 Task: In the Contact  Eleanor_Green@nyc.gov, schedule and save the meeting with title: 'Collaborative Discussion', Select date: '24 August, 2023', select start time: 3:00:PM. Add location on call (718) 987-6566 with meeting description: For further discussion on products, kindly join the meeting.. Logged in from softage.6@softage.net
Action: Mouse moved to (79, 72)
Screenshot: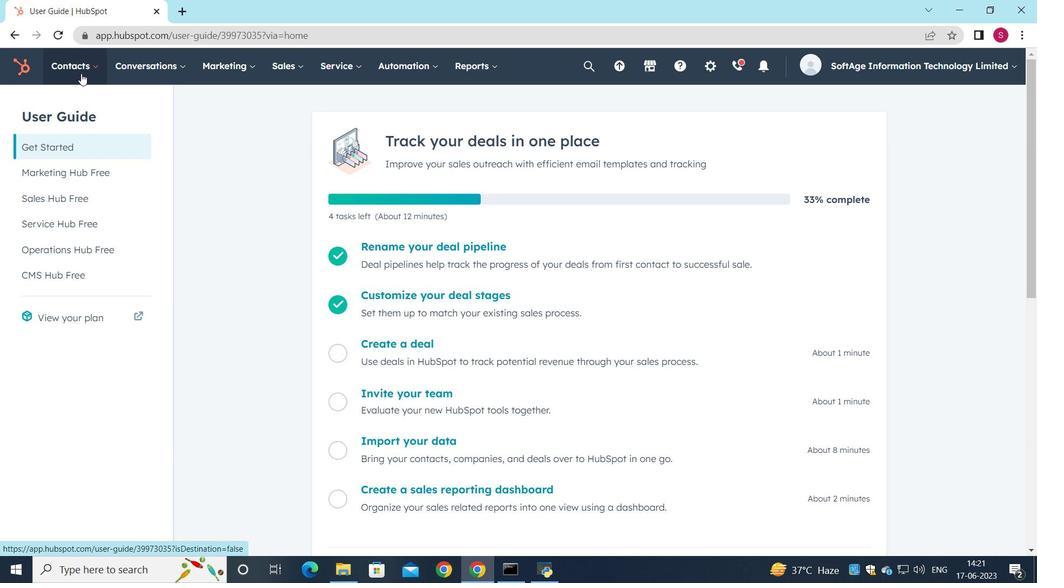 
Action: Mouse pressed left at (79, 72)
Screenshot: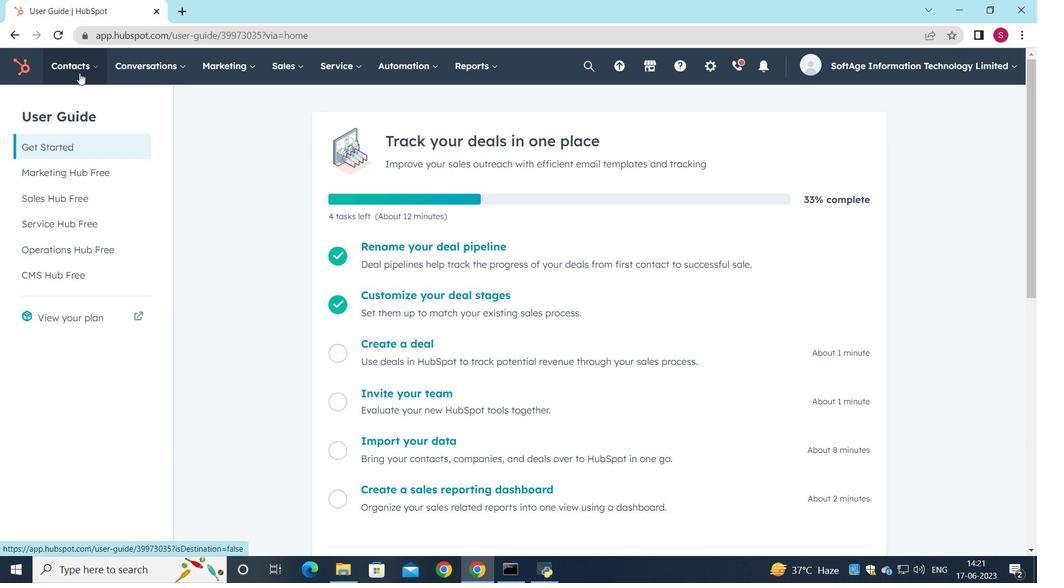 
Action: Mouse moved to (87, 96)
Screenshot: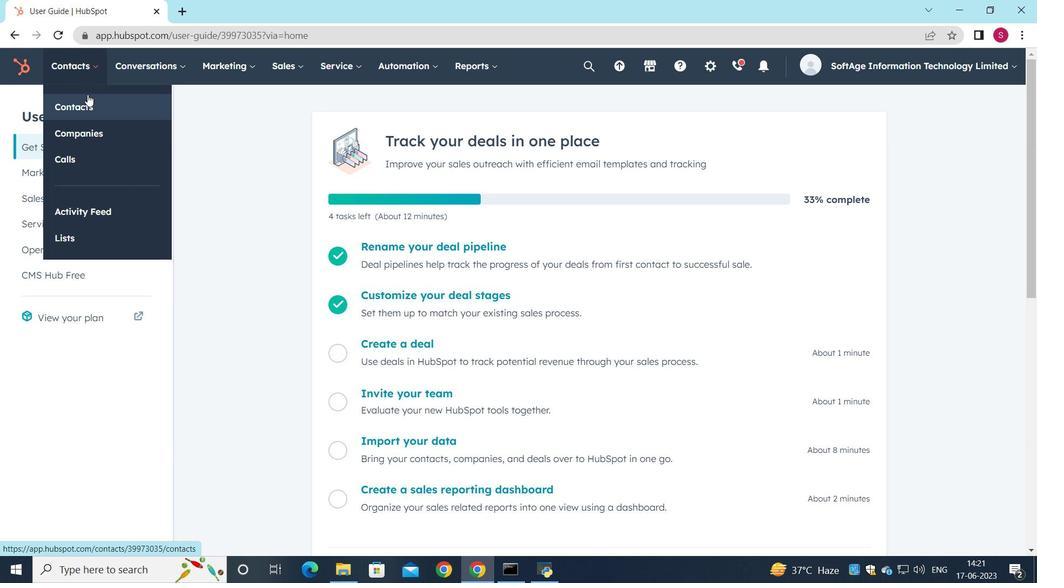 
Action: Mouse pressed left at (87, 96)
Screenshot: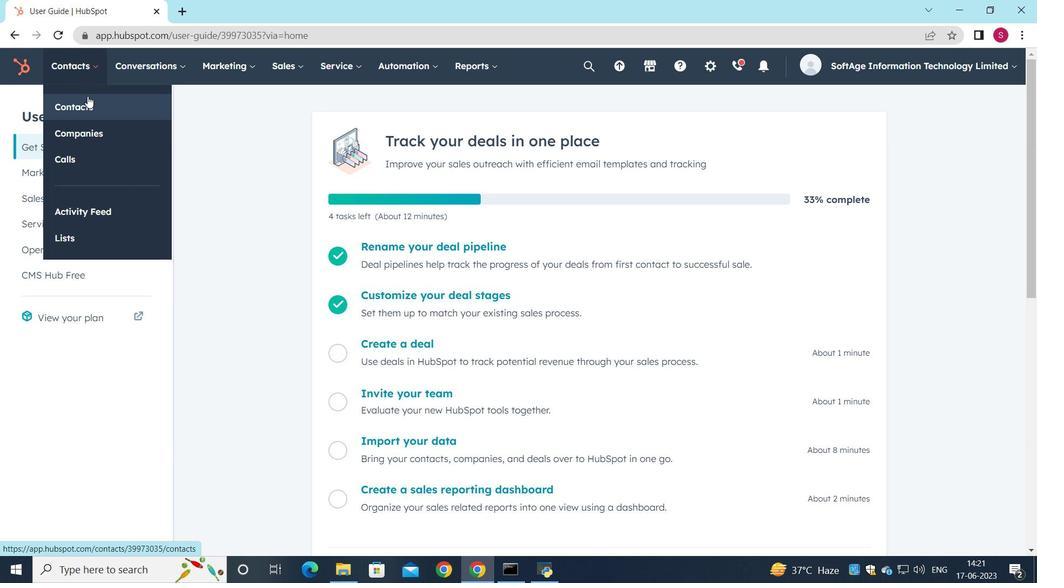 
Action: Mouse moved to (151, 218)
Screenshot: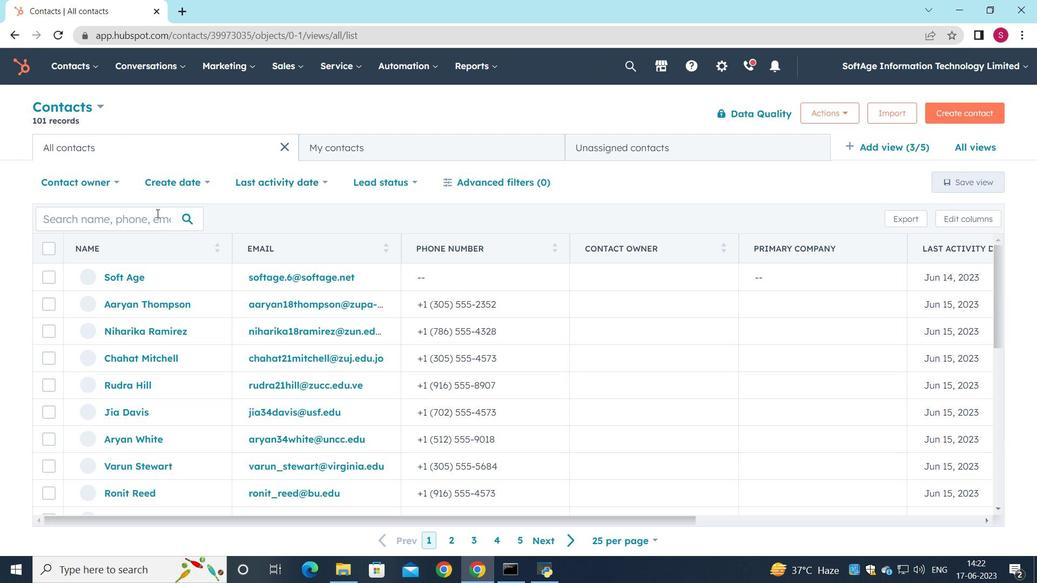 
Action: Mouse pressed left at (151, 218)
Screenshot: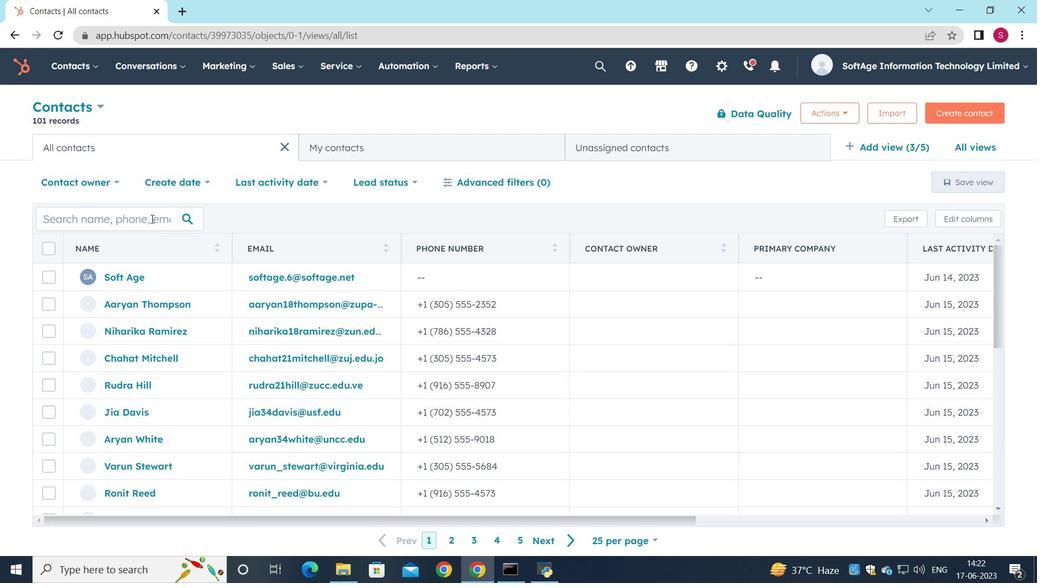 
Action: Mouse moved to (152, 218)
Screenshot: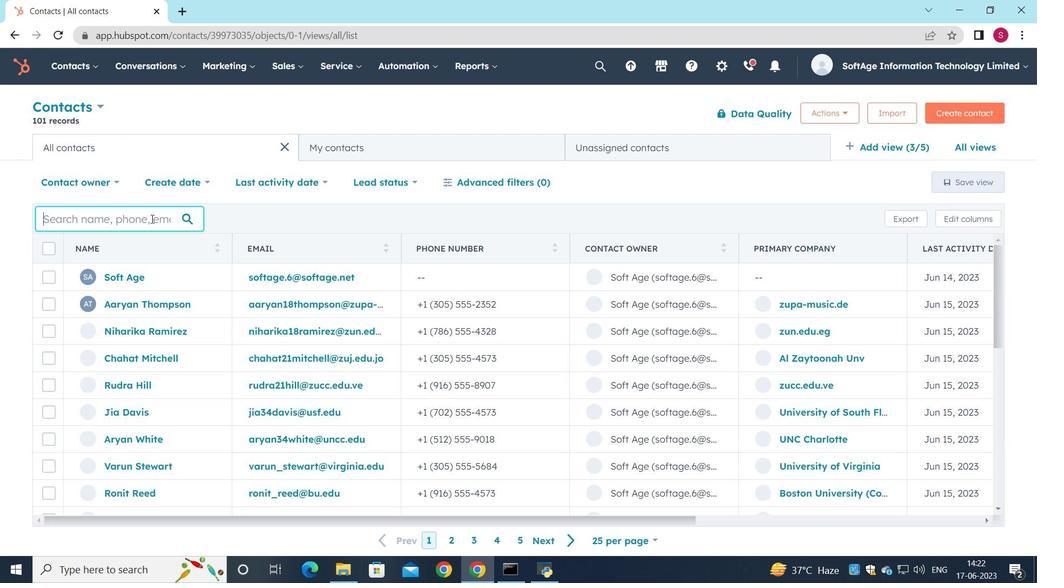 
Action: Key pressed <Key.shift>Eleanor<Key.shift><Key.shift><Key.shift><Key.shift><Key.shift><Key.shift><Key.shift><Key.shift><Key.shift><Key.shift>_<Key.shift>Green<Key.shift>@nyc.gov
Screenshot: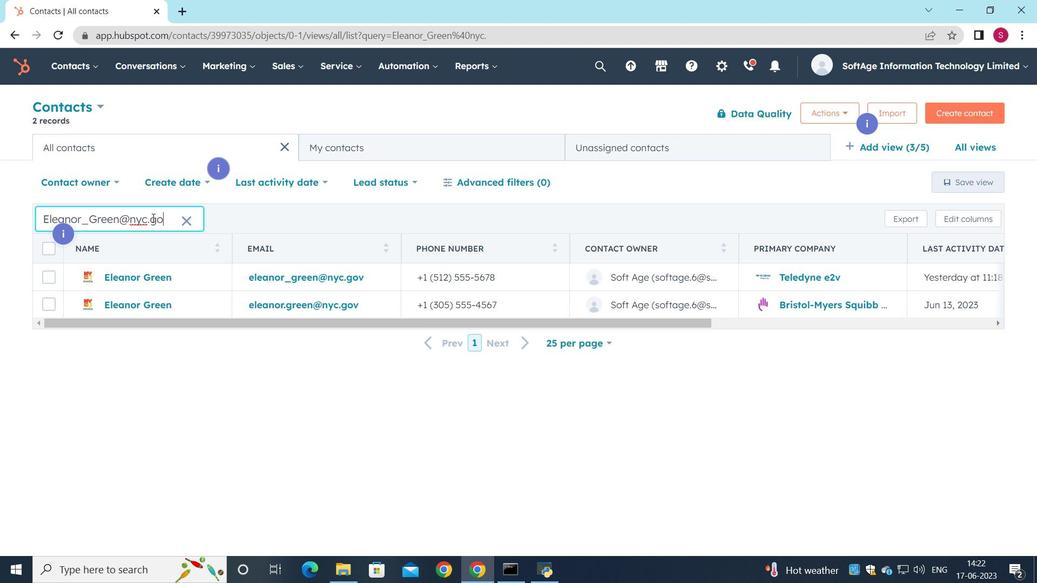 
Action: Mouse moved to (125, 279)
Screenshot: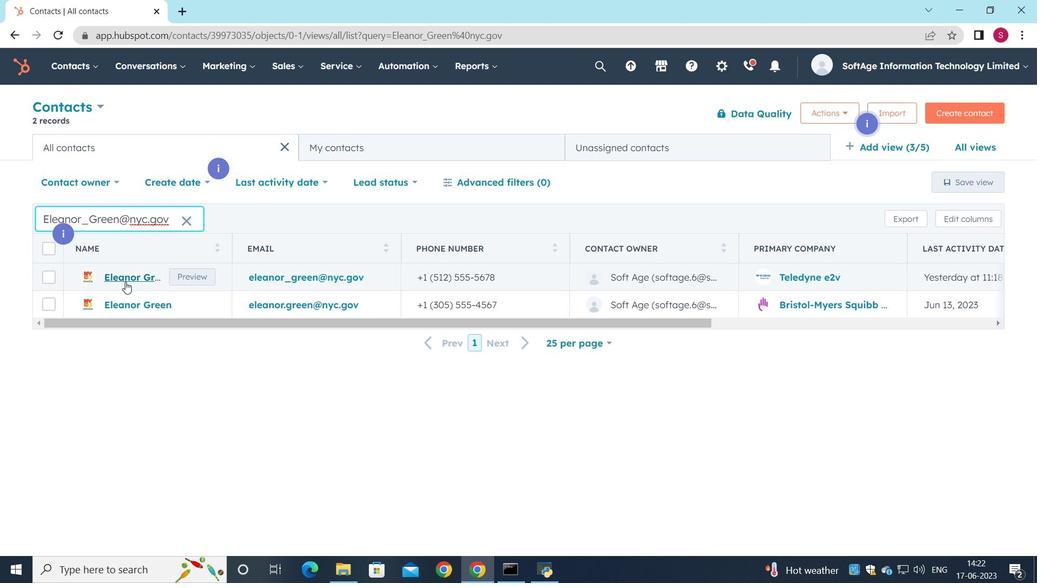 
Action: Mouse pressed left at (125, 279)
Screenshot: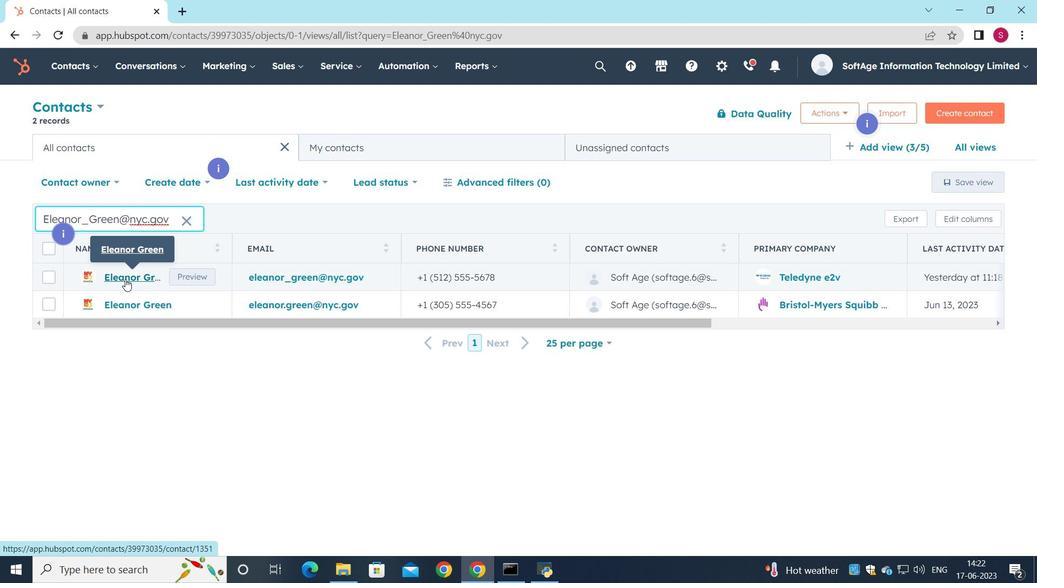 
Action: Mouse moved to (170, 217)
Screenshot: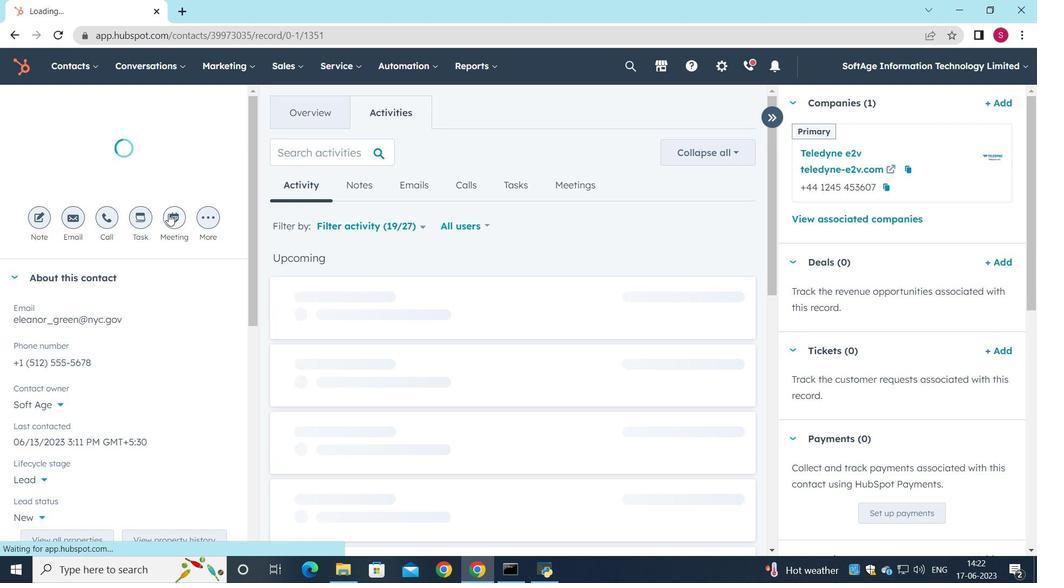 
Action: Mouse pressed left at (170, 217)
Screenshot: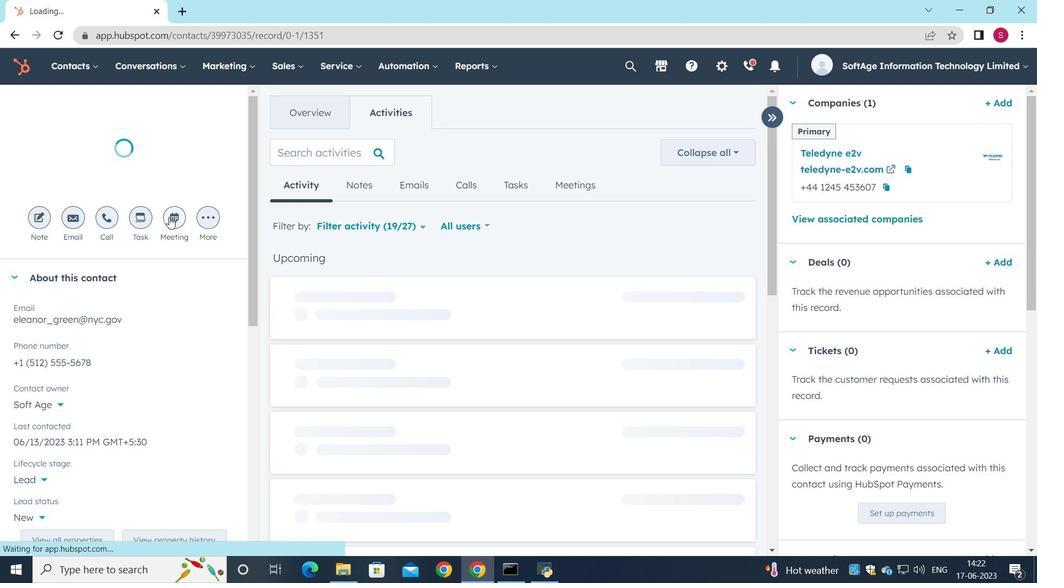 
Action: Mouse moved to (167, 229)
Screenshot: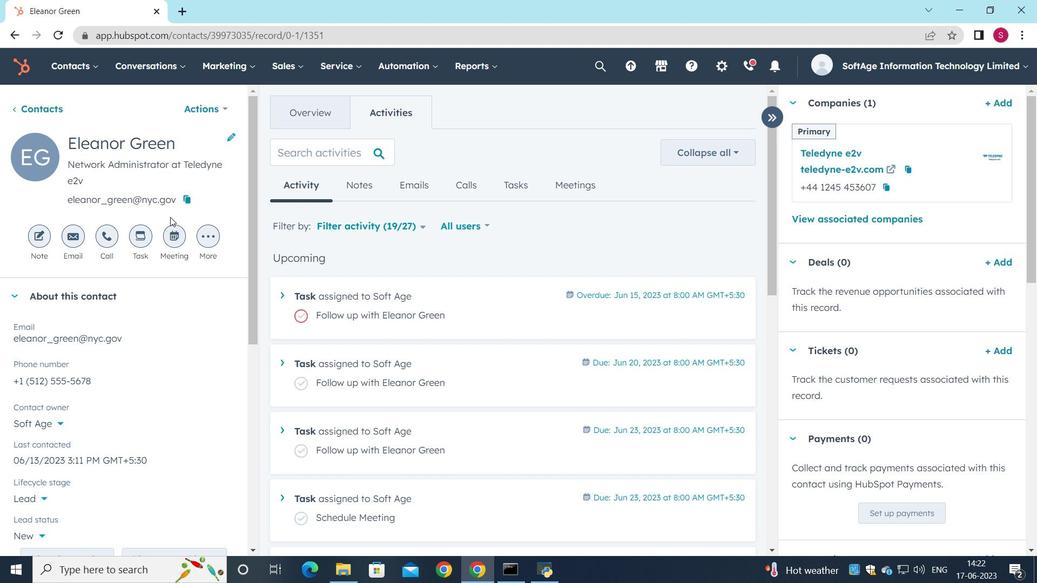 
Action: Mouse pressed left at (167, 229)
Screenshot: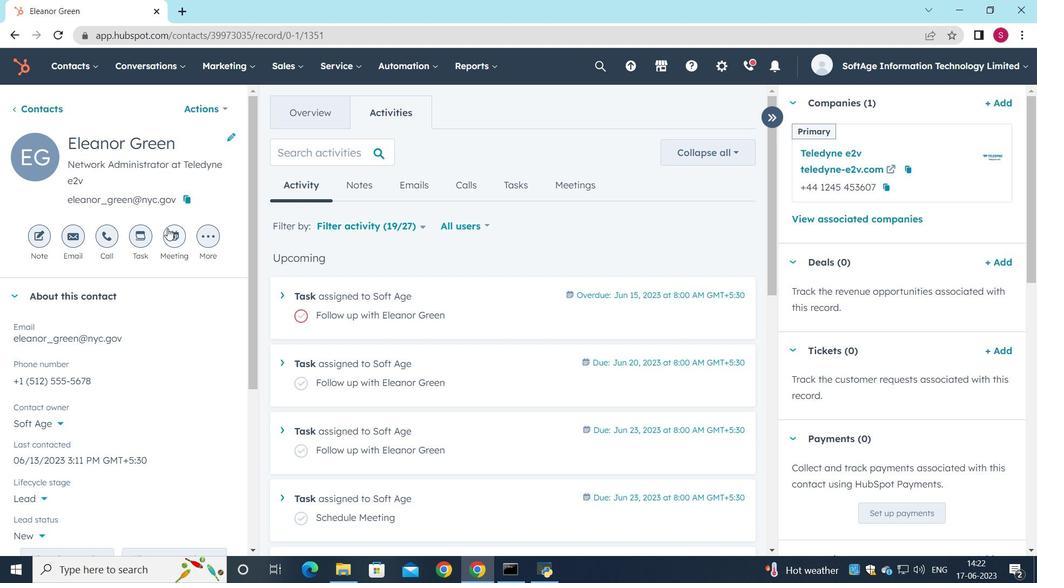 
Action: Mouse moved to (141, 131)
Screenshot: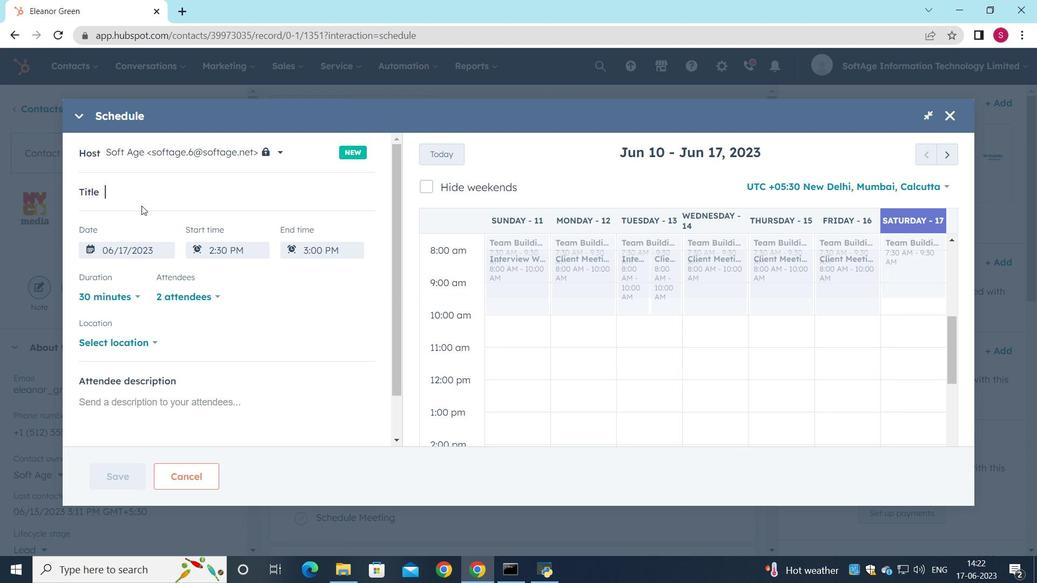
Action: Key pressed <Key.shift>Collaborative<Key.space><Key.shift>Discussion
Screenshot: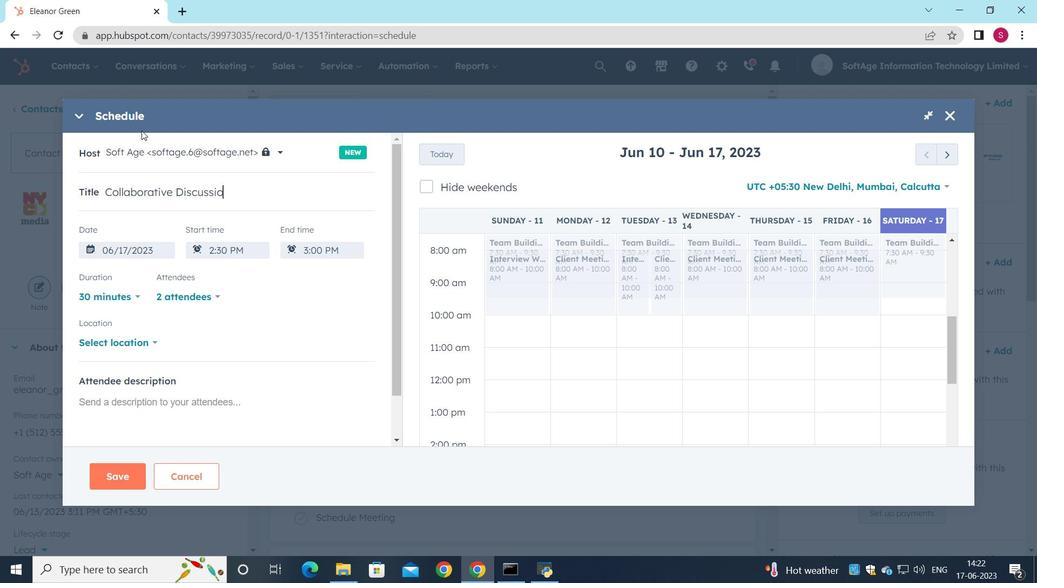 
Action: Mouse moved to (950, 154)
Screenshot: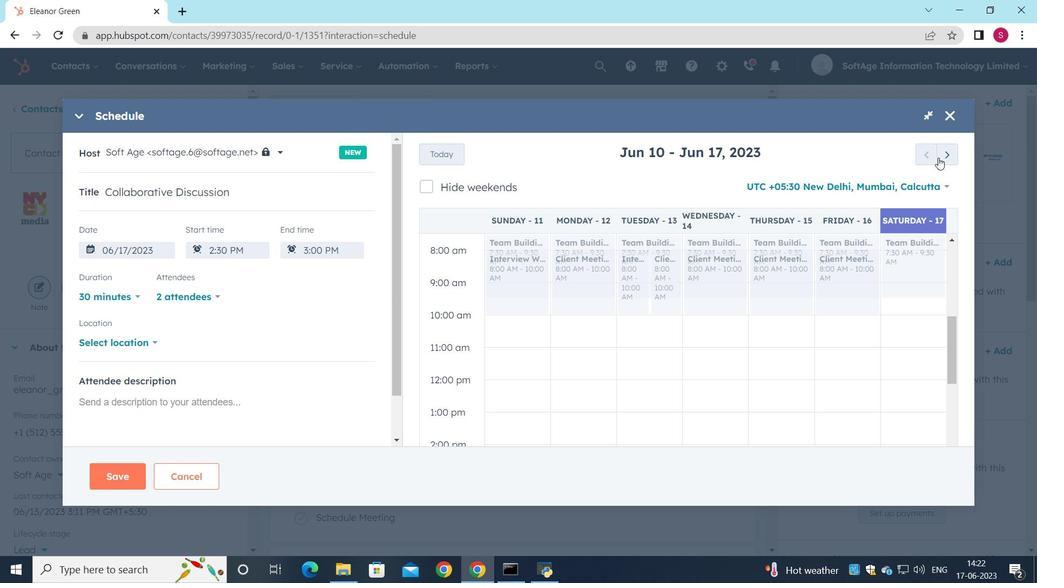 
Action: Mouse pressed left at (950, 154)
Screenshot: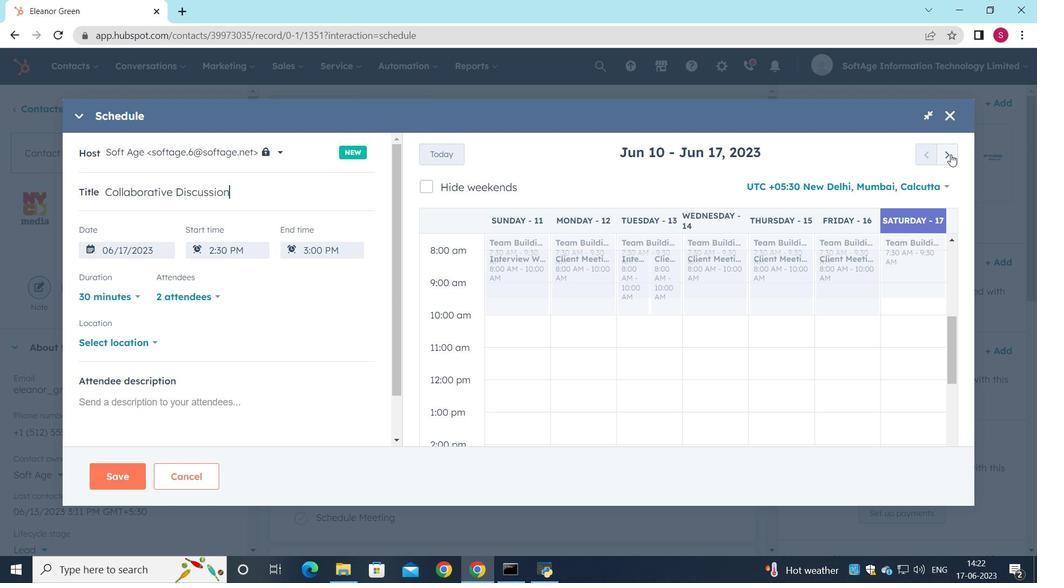
Action: Mouse pressed left at (950, 154)
Screenshot: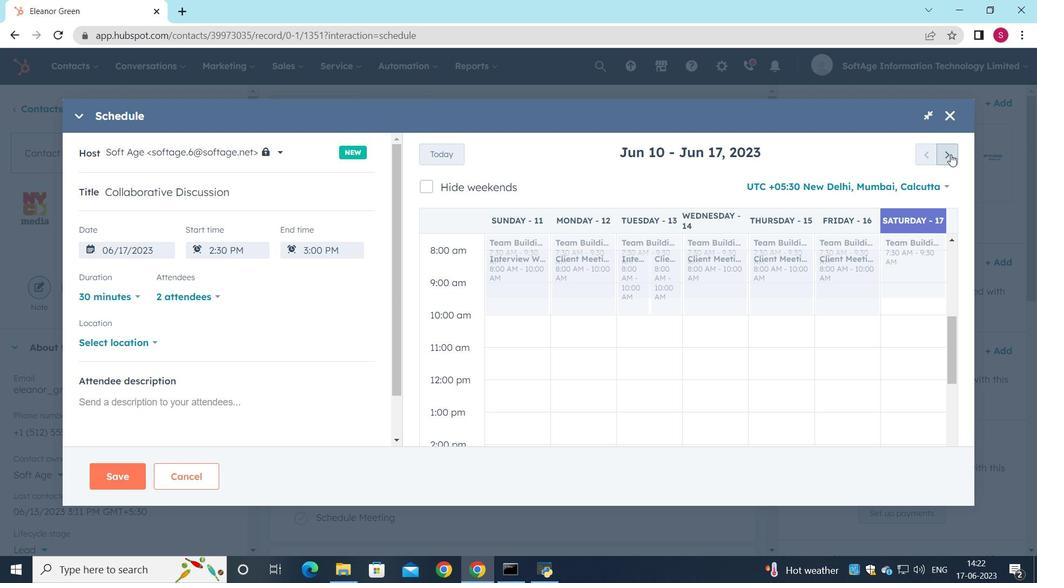 
Action: Mouse pressed left at (950, 154)
Screenshot: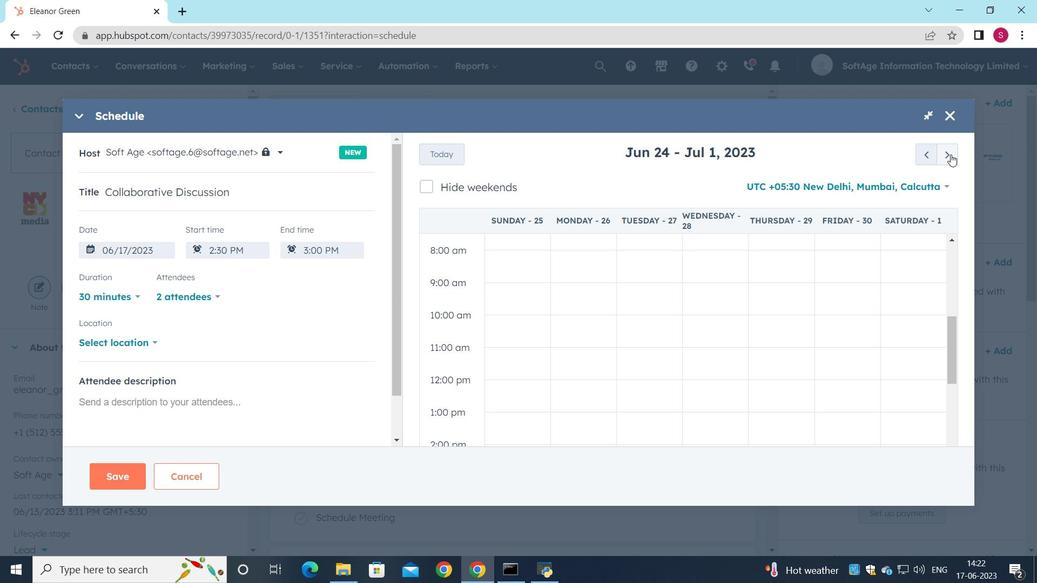 
Action: Mouse pressed left at (950, 154)
Screenshot: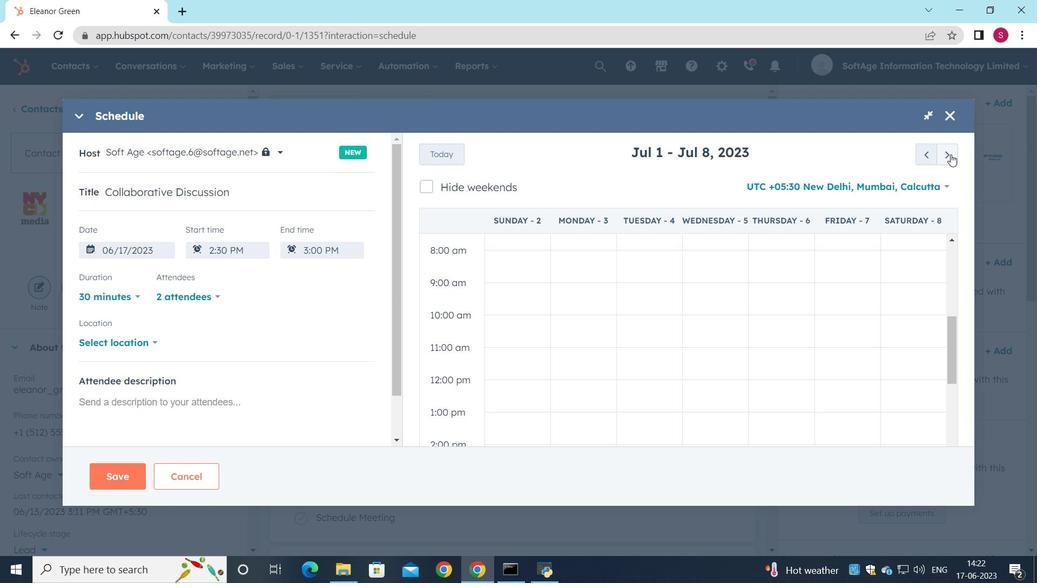 
Action: Mouse pressed left at (950, 154)
Screenshot: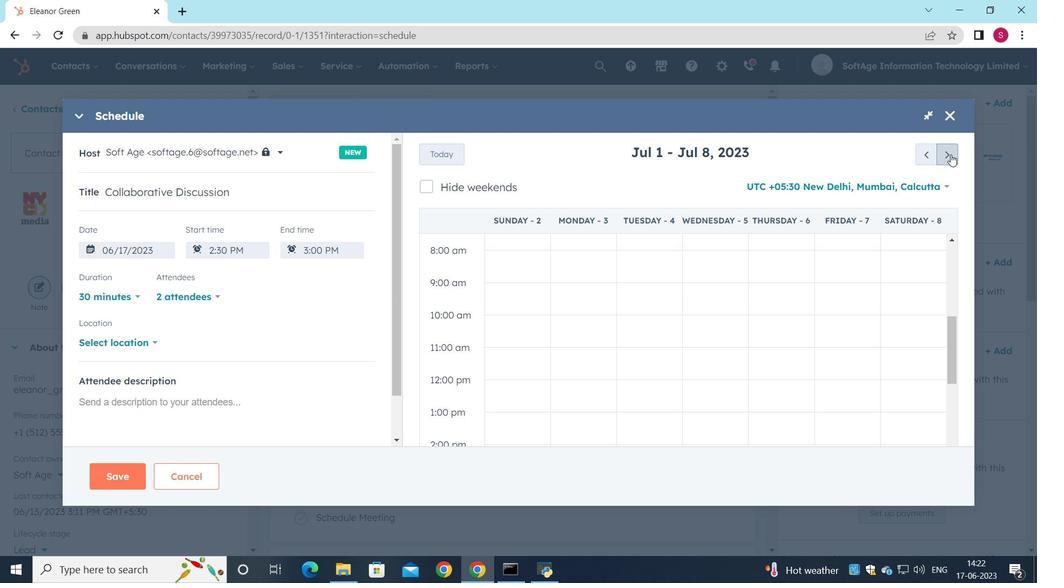 
Action: Mouse pressed left at (950, 154)
Screenshot: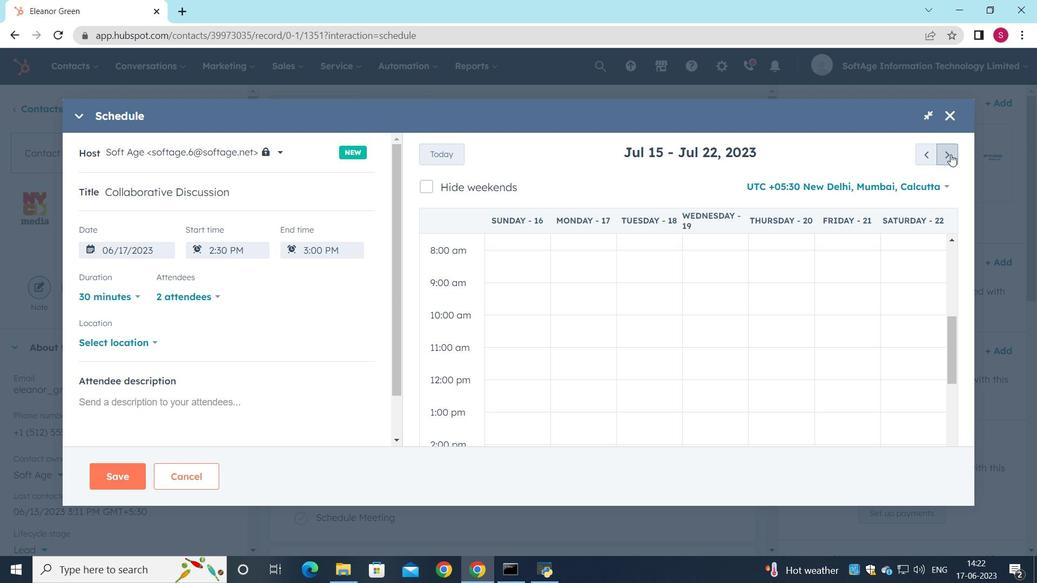
Action: Mouse pressed left at (950, 154)
Screenshot: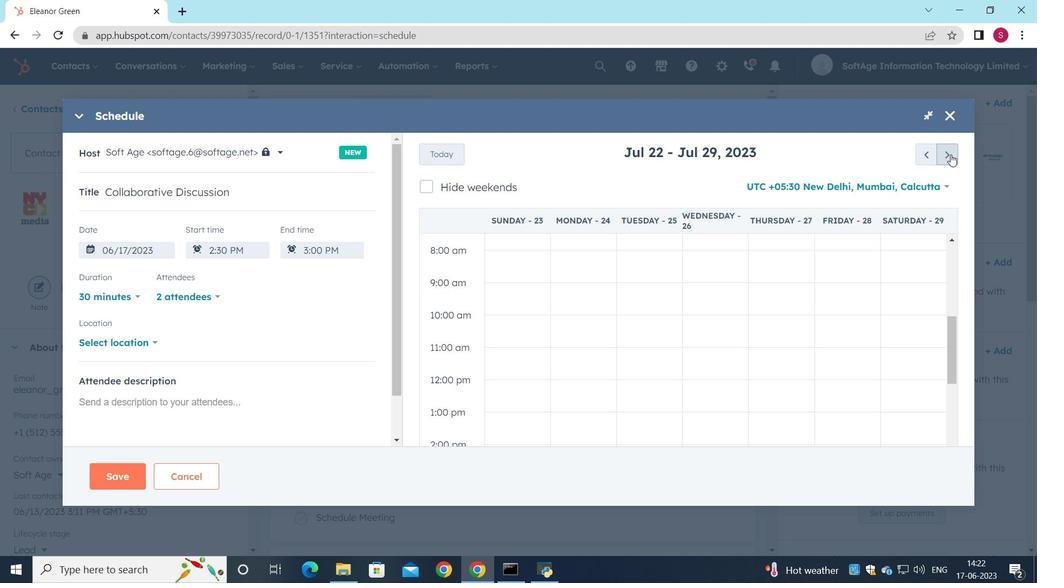 
Action: Mouse pressed left at (950, 154)
Screenshot: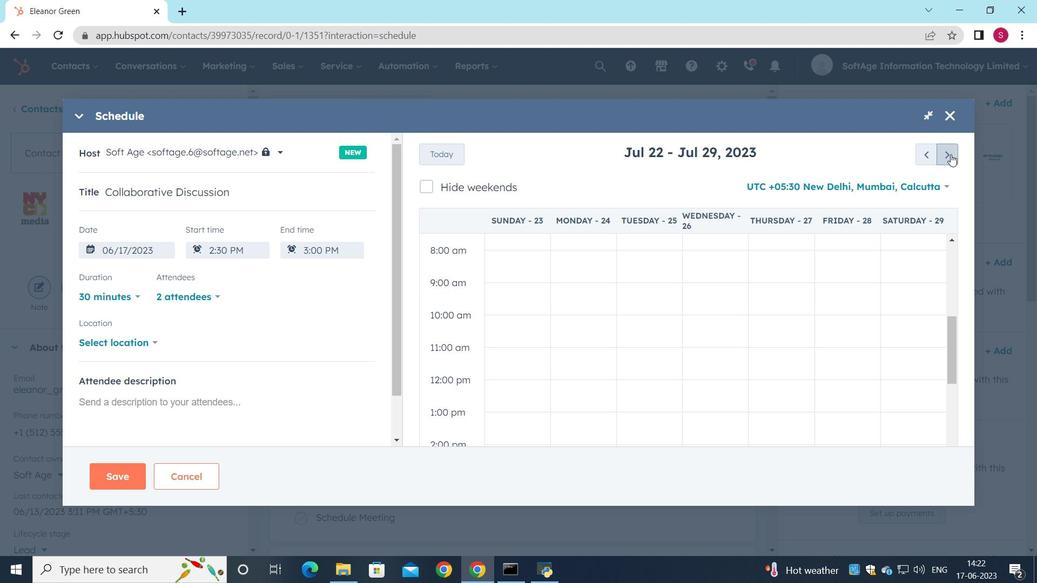 
Action: Mouse pressed left at (950, 154)
Screenshot: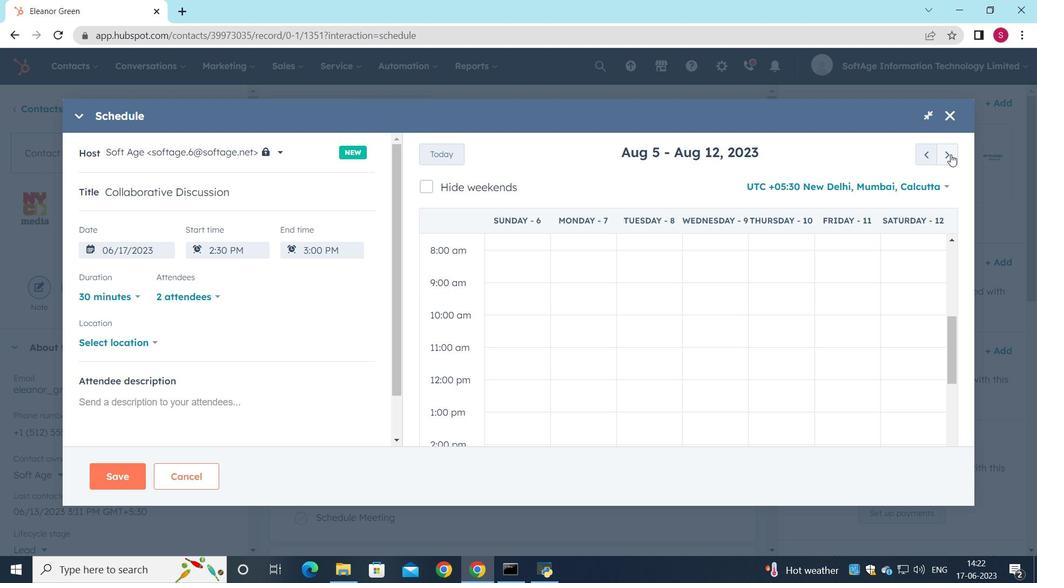 
Action: Mouse pressed left at (950, 154)
Screenshot: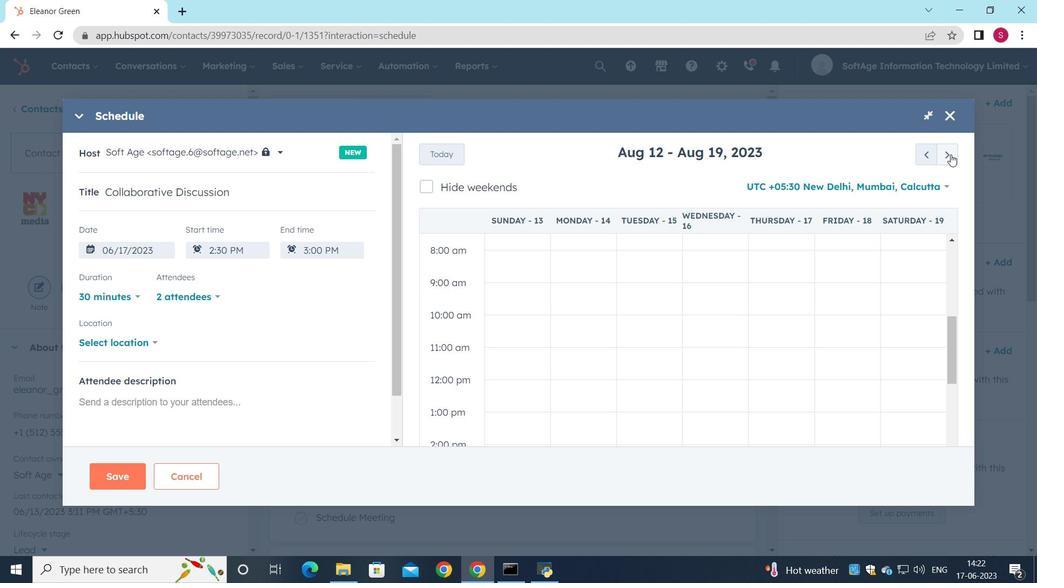 
Action: Mouse moved to (763, 353)
Screenshot: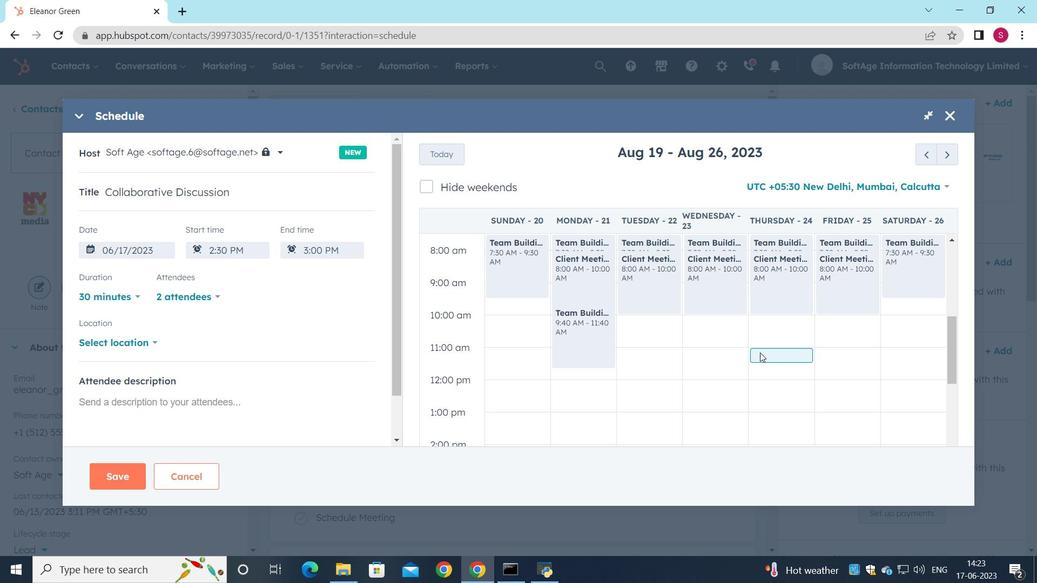 
Action: Mouse scrolled (763, 353) with delta (0, 0)
Screenshot: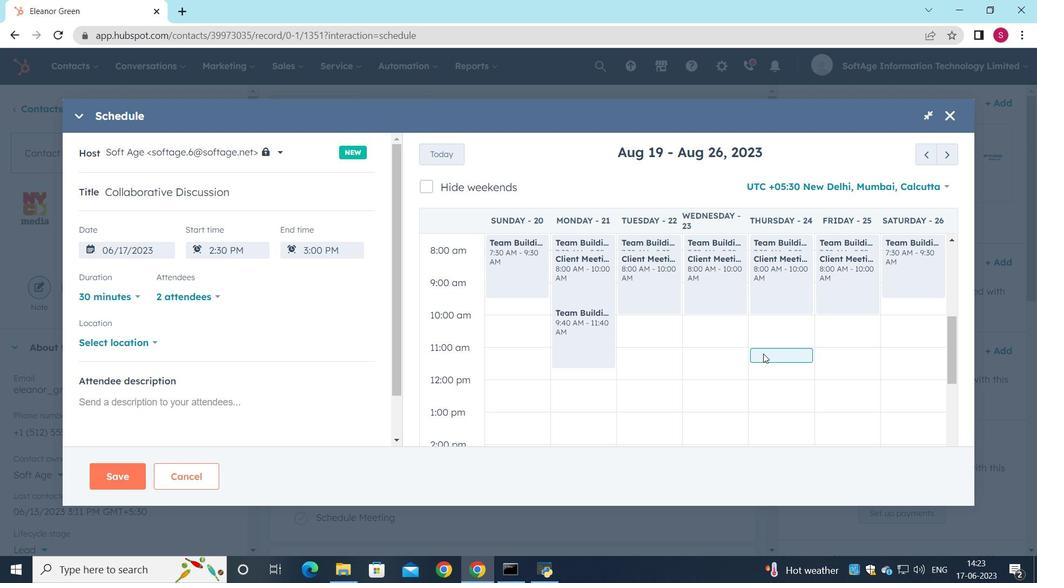 
Action: Mouse scrolled (763, 353) with delta (0, 0)
Screenshot: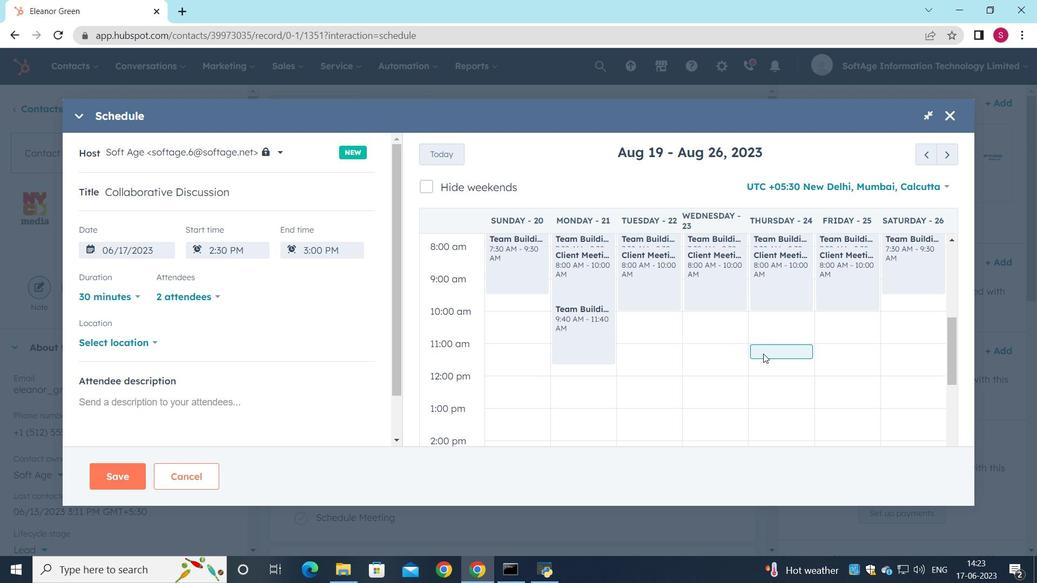 
Action: Mouse moved to (768, 344)
Screenshot: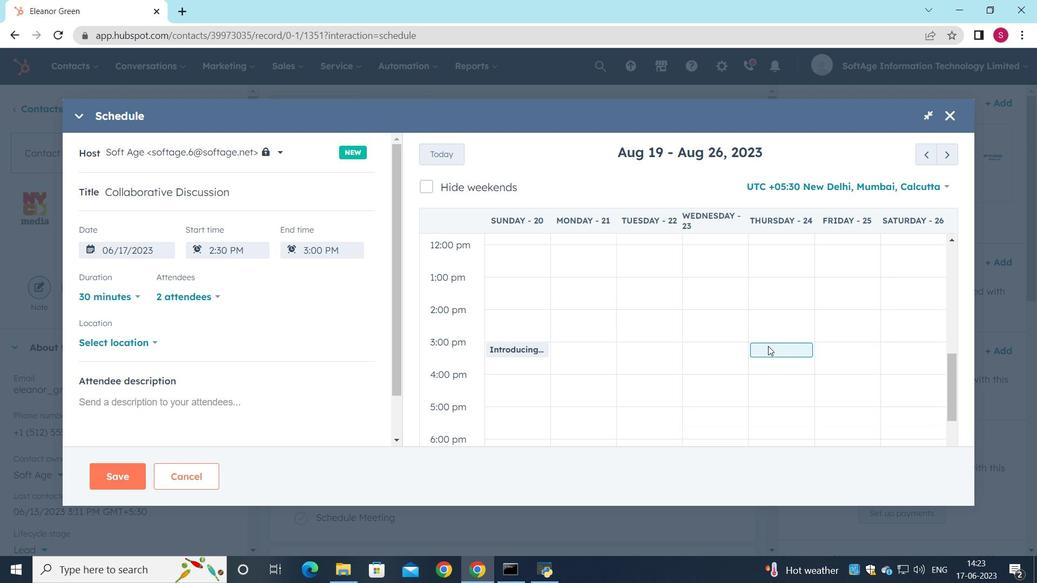 
Action: Mouse pressed left at (768, 344)
Screenshot: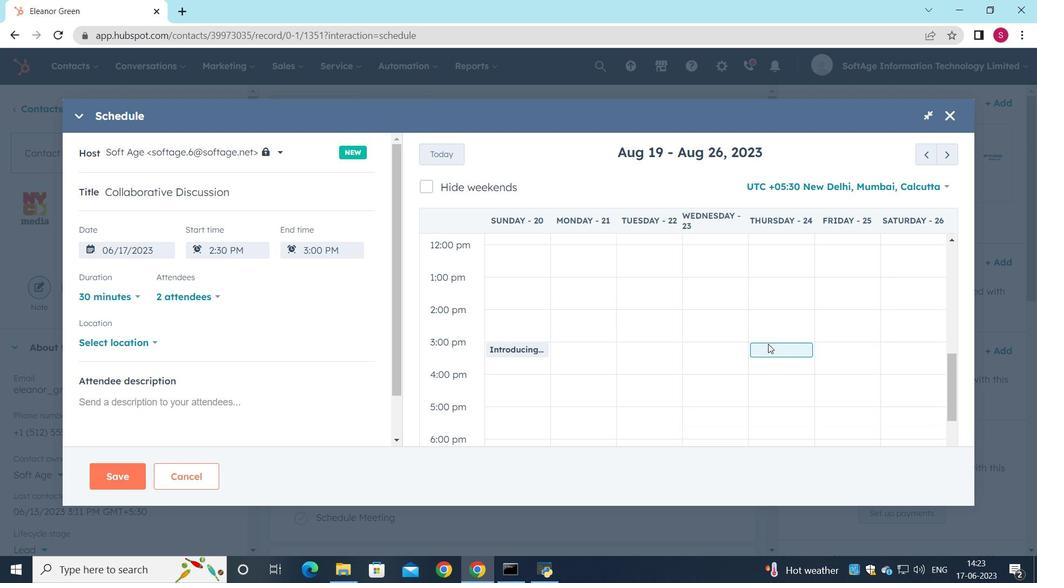 
Action: Mouse moved to (151, 343)
Screenshot: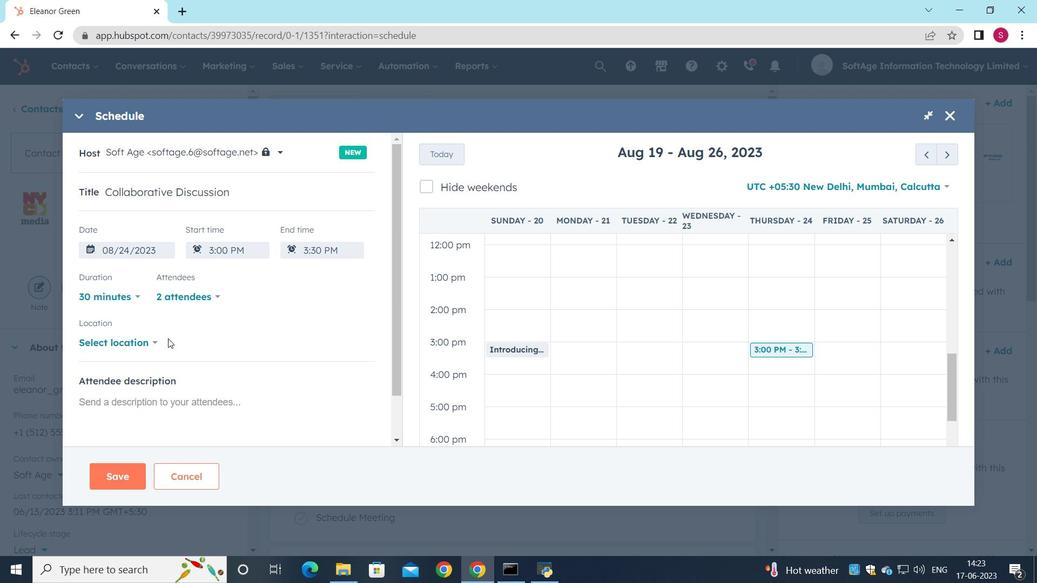 
Action: Mouse pressed left at (151, 343)
Screenshot: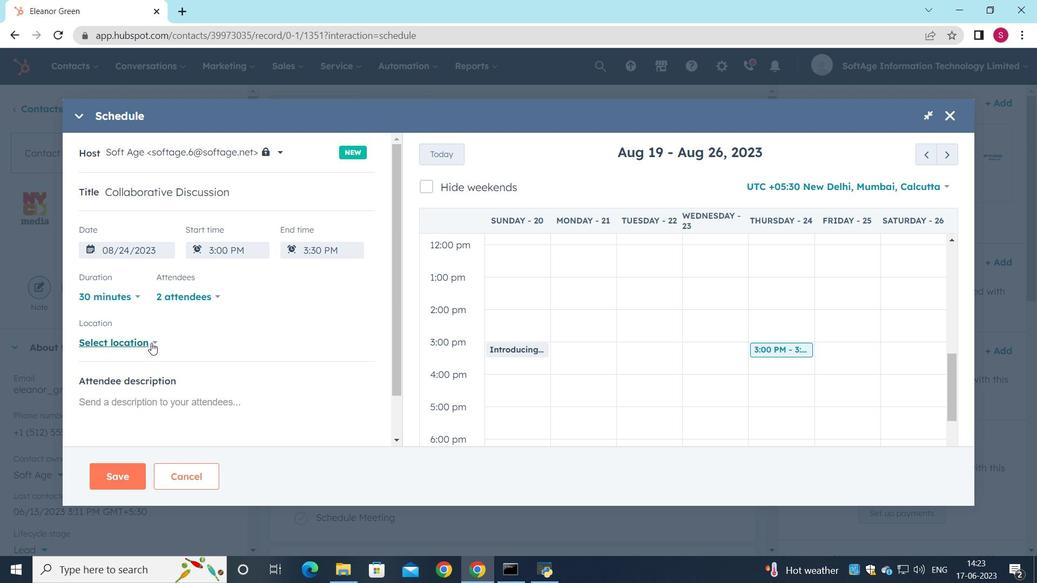
Action: Mouse moved to (195, 307)
Screenshot: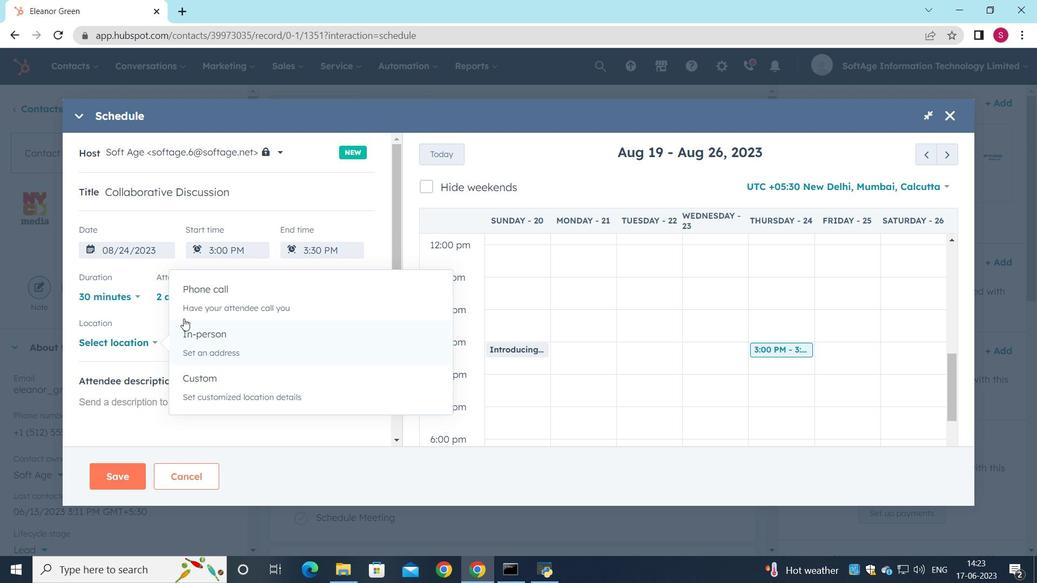 
Action: Mouse pressed left at (195, 307)
Screenshot: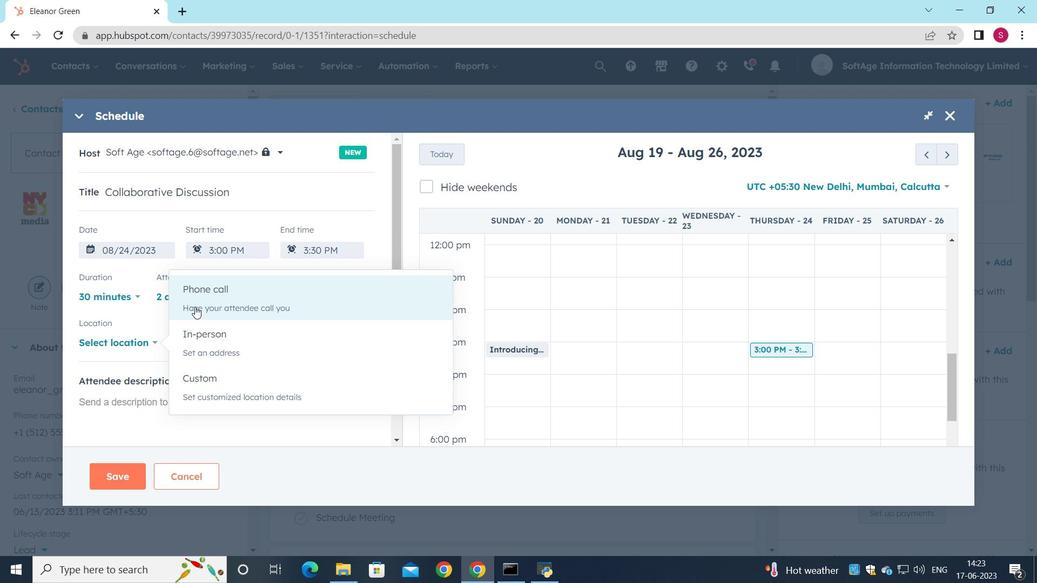 
Action: Mouse moved to (169, 332)
Screenshot: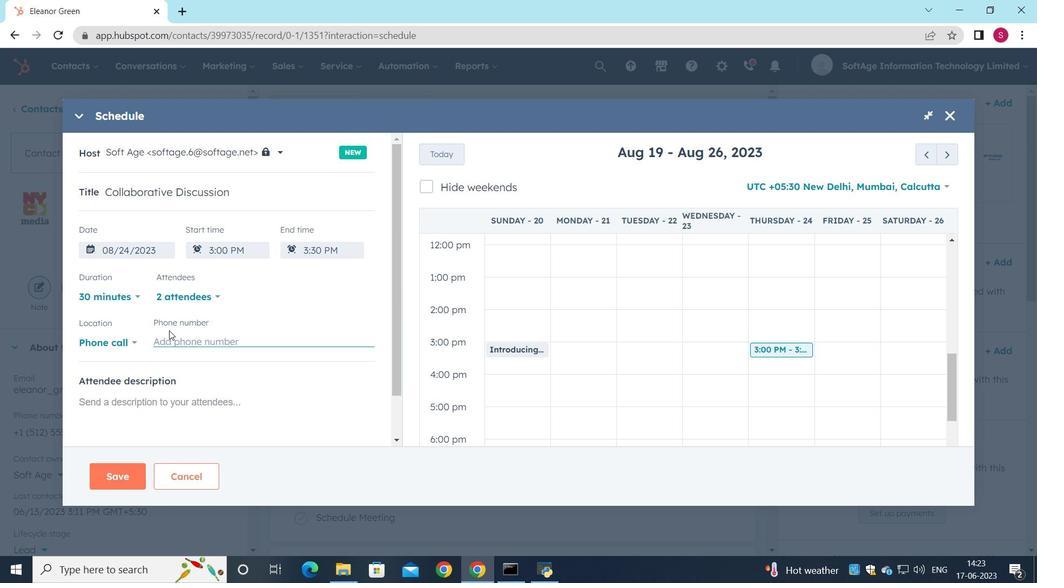 
Action: Mouse pressed left at (169, 332)
Screenshot: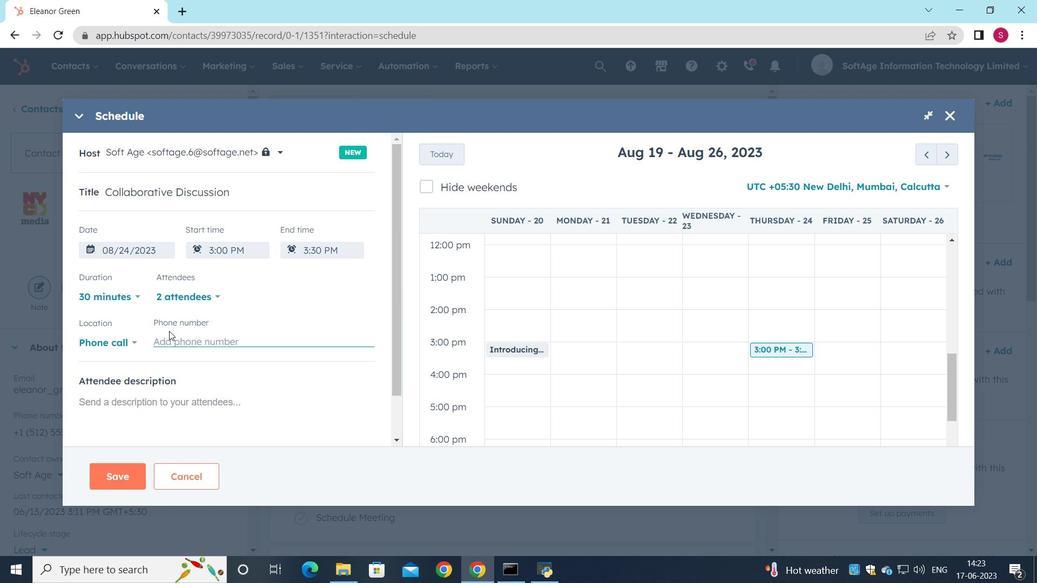 
Action: Mouse moved to (202, 352)
Screenshot: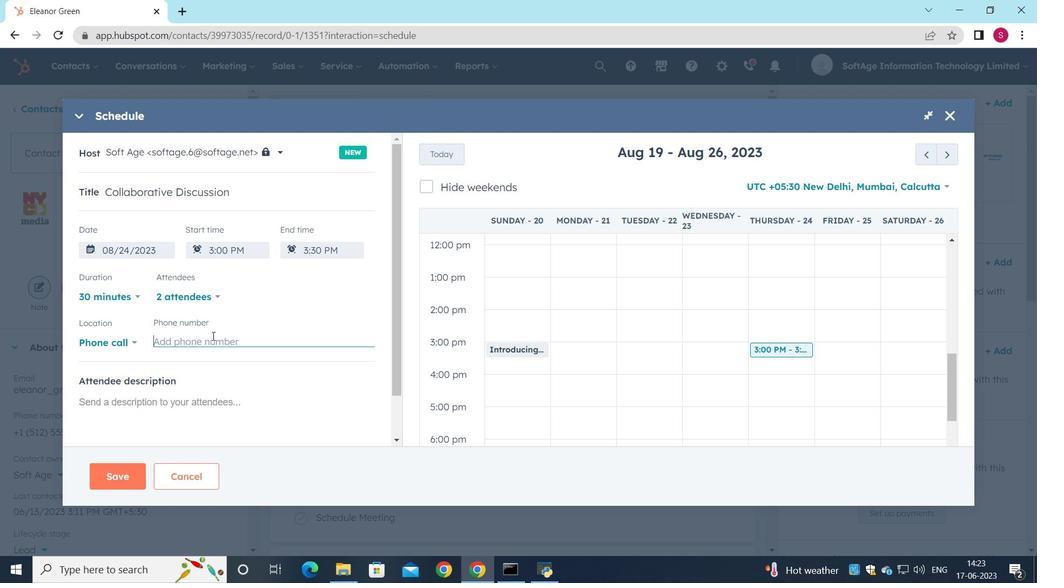 
Action: Key pressed <Key.shift_r><Key.shift_r><Key.shift_r>(
Screenshot: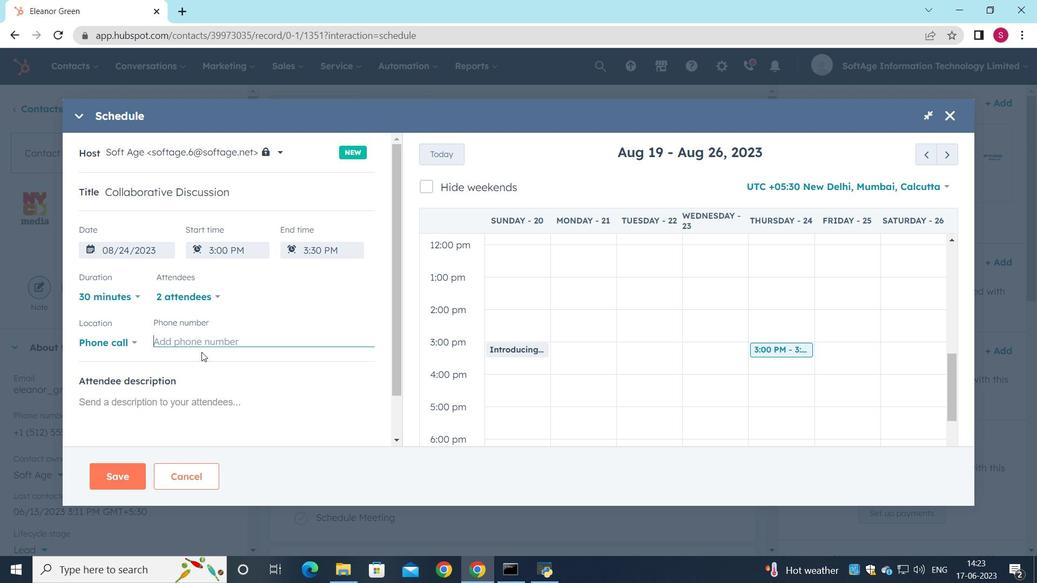 
Action: Mouse moved to (574, 57)
Screenshot: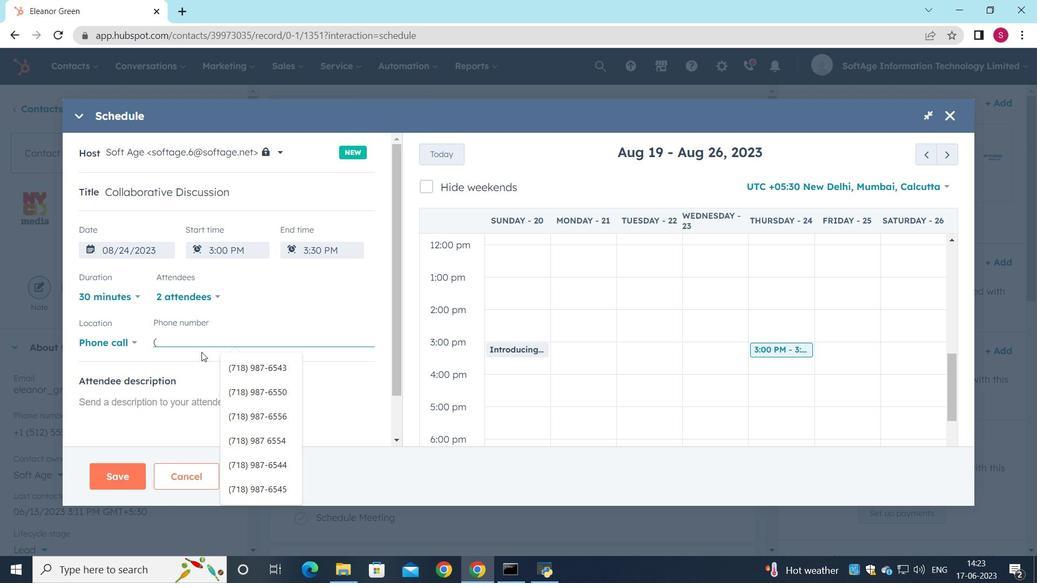
Action: Key pressed 718
Screenshot: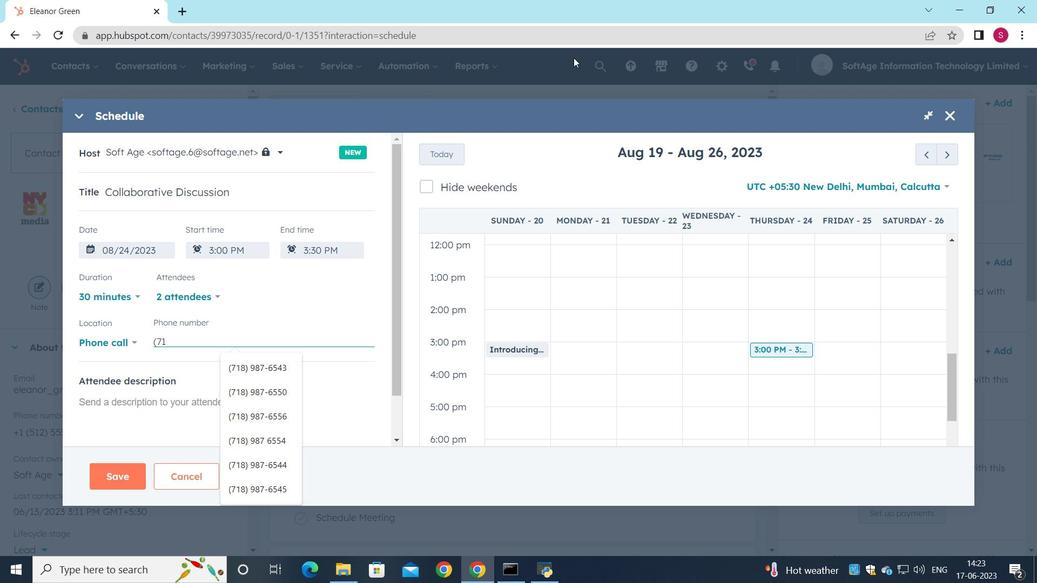 
Action: Mouse moved to (643, 38)
Screenshot: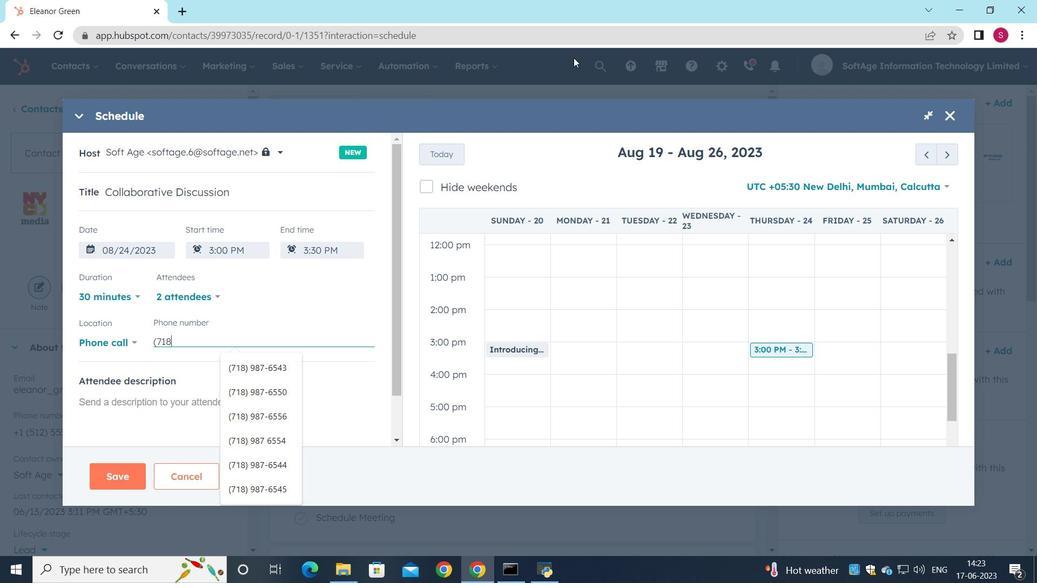 
Action: Key pressed <Key.shift_r><Key.shift_r><Key.shift_r>)<Key.space>987-6566
Screenshot: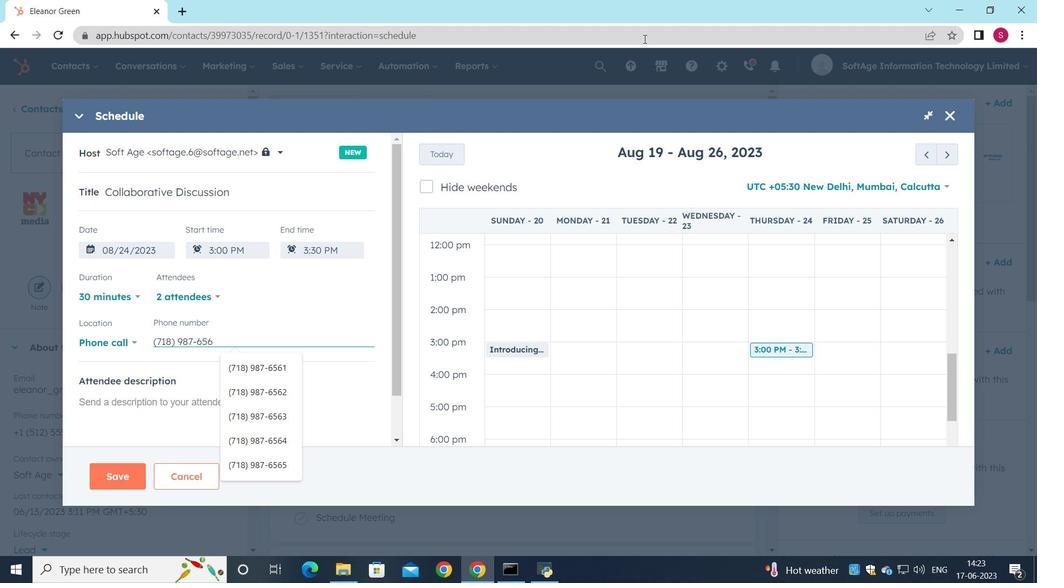 
Action: Mouse moved to (103, 398)
Screenshot: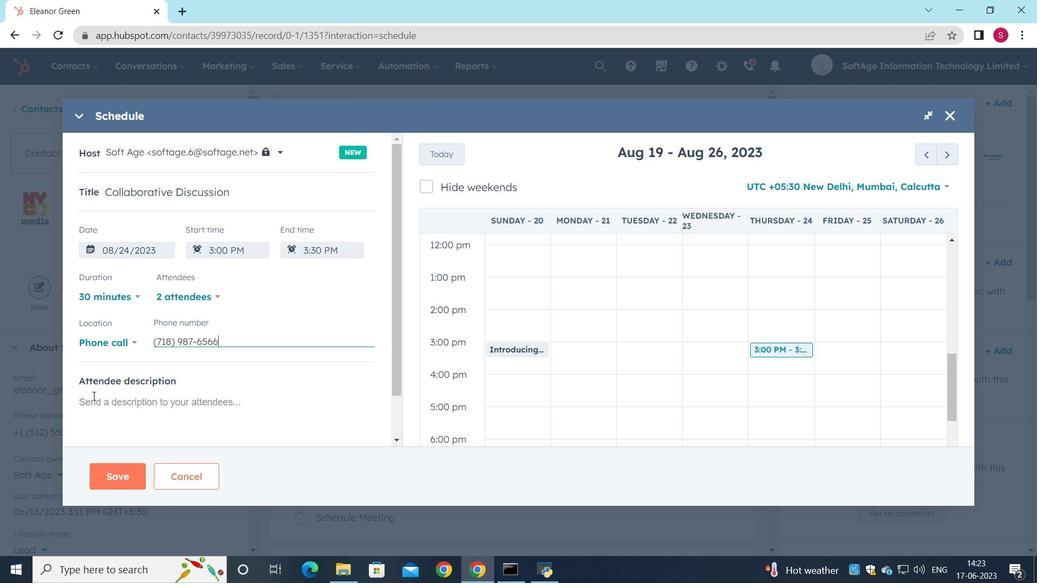 
Action: Mouse pressed left at (103, 398)
Screenshot: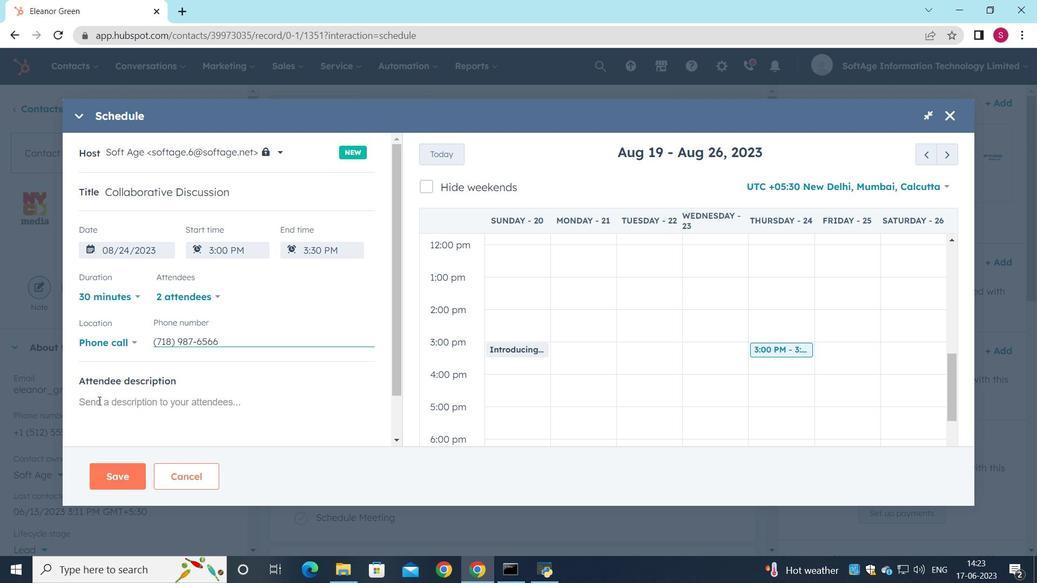 
Action: Mouse moved to (146, 174)
Screenshot: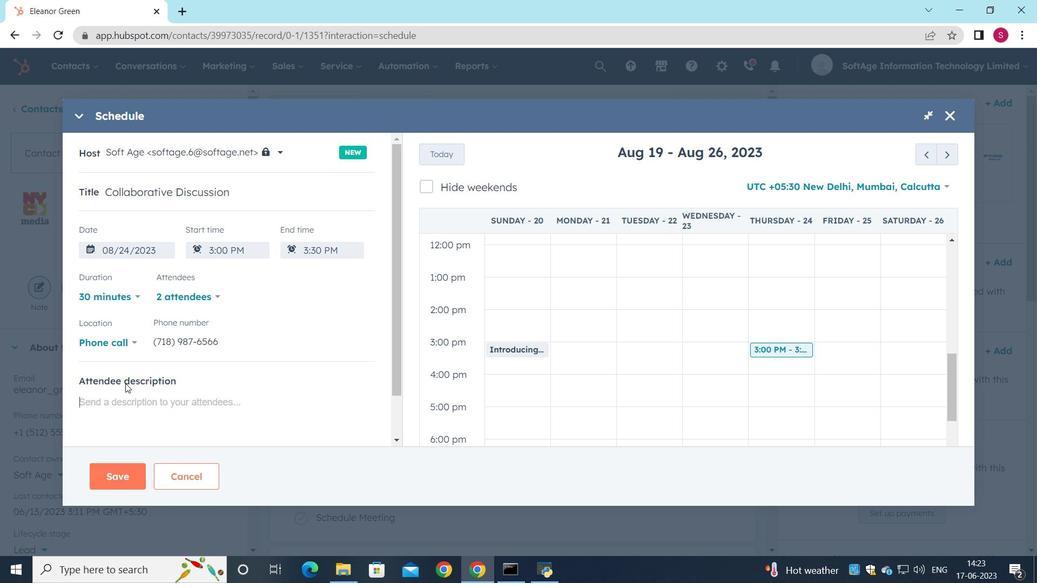 
Action: Key pressed <Key.shift><Key.shift><Key.shift><Key.shift>For<Key.space>further<Key.space>discussion<Key.space>on<Key.space><Key.shift>P<Key.backspace>products<Key.space><Key.backspace>,<Key.space>kindly<Key.space>join<Key.space>the<Key.space>meeting.
Screenshot: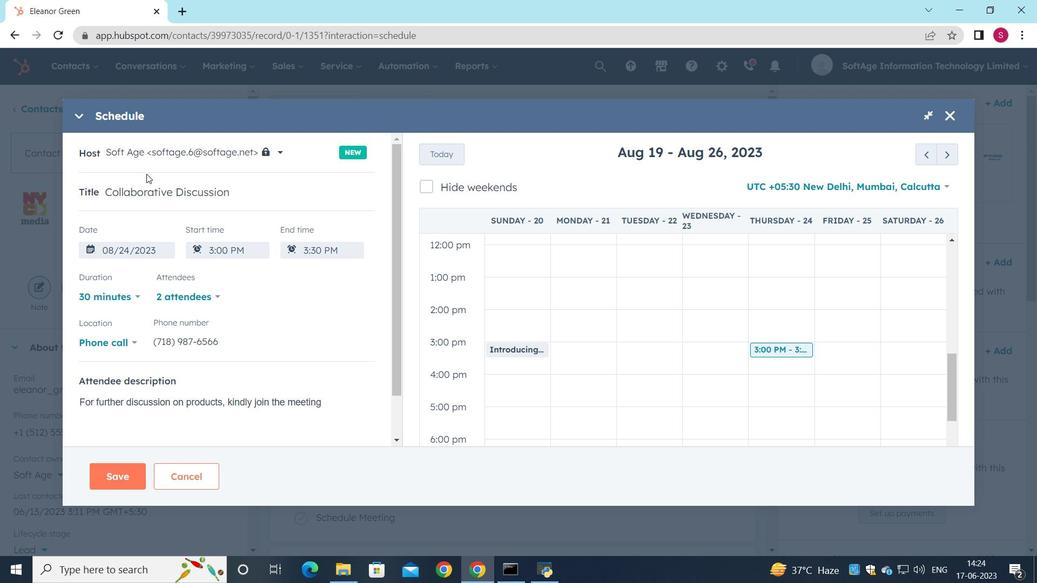 
Action: Mouse moved to (103, 477)
Screenshot: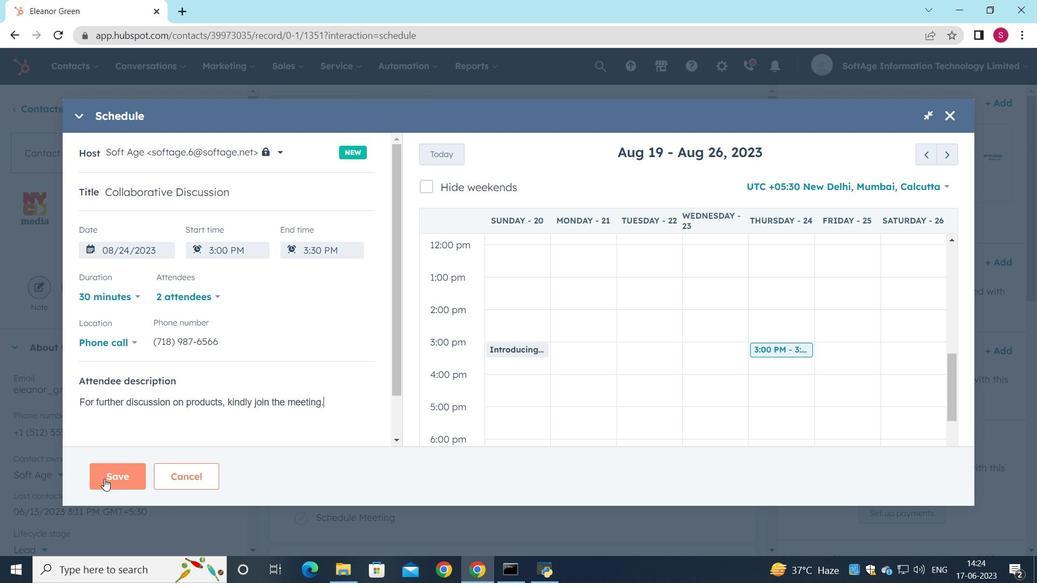 
Action: Mouse pressed left at (103, 477)
Screenshot: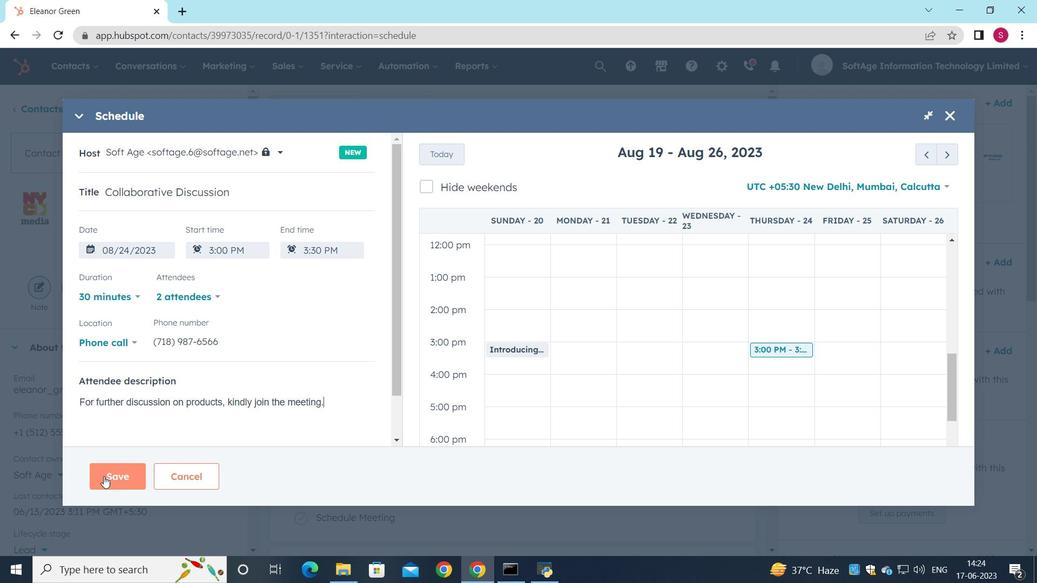 
Action: Mouse pressed left at (103, 477)
Screenshot: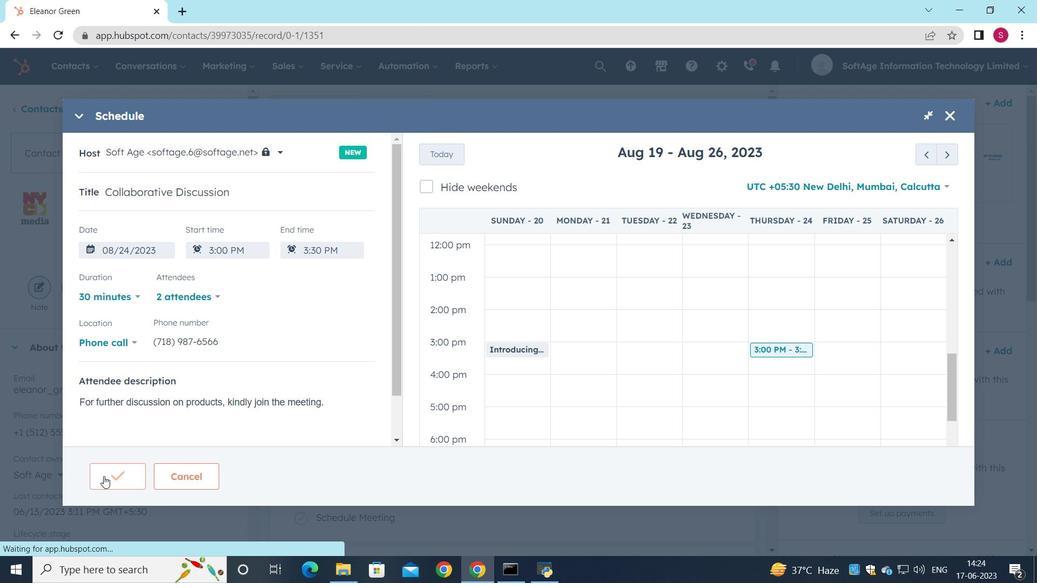 
Action: Mouse moved to (484, 317)
Screenshot: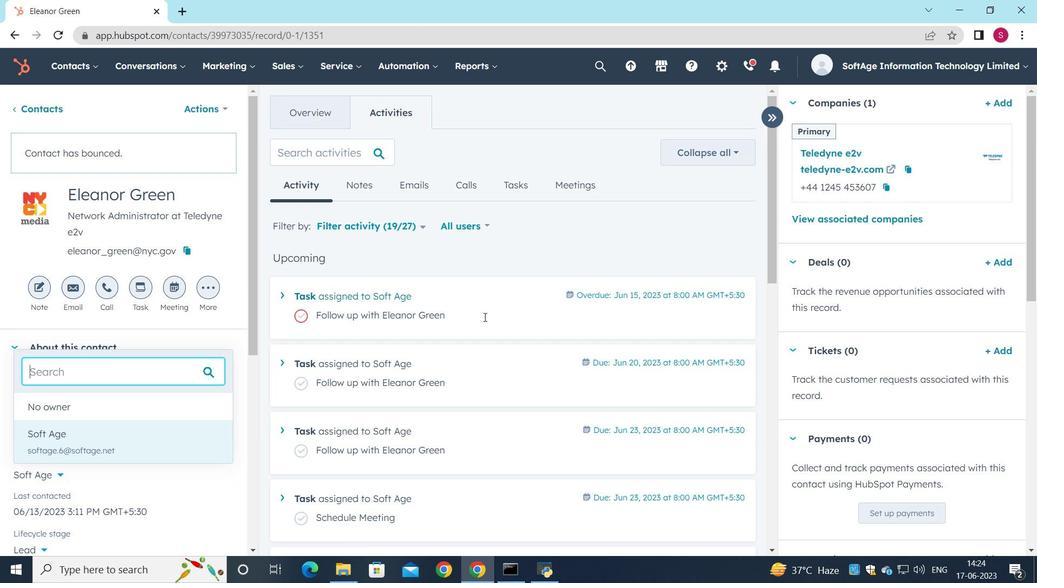 
